Task: Select weekly alert frequency.
Action: Mouse moved to (533, 63)
Screenshot: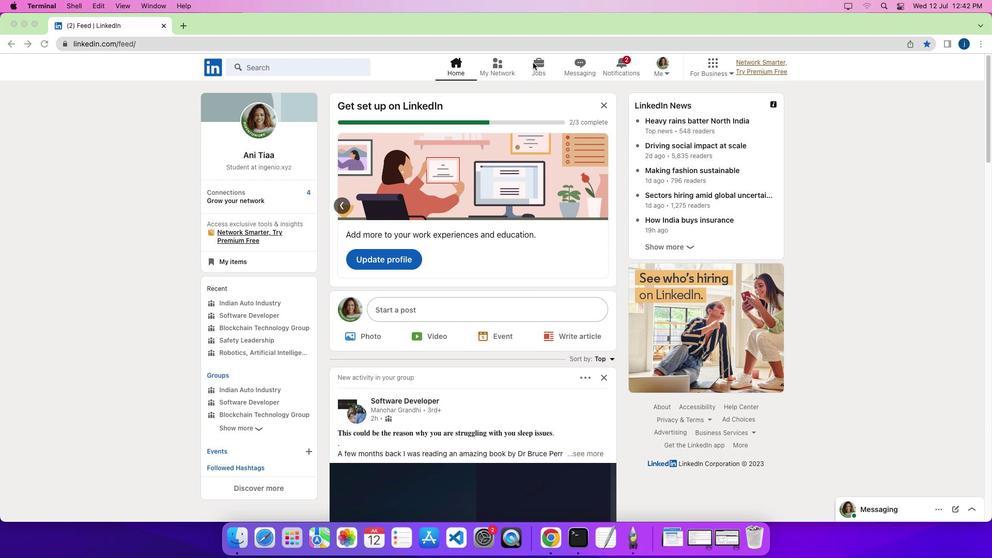 
Action: Mouse pressed left at (533, 63)
Screenshot: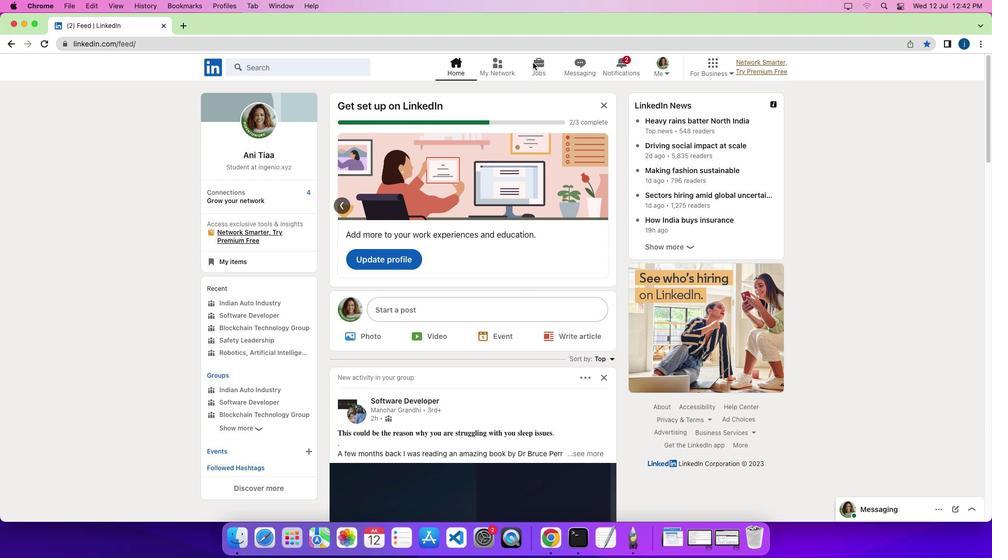 
Action: Mouse pressed left at (533, 63)
Screenshot: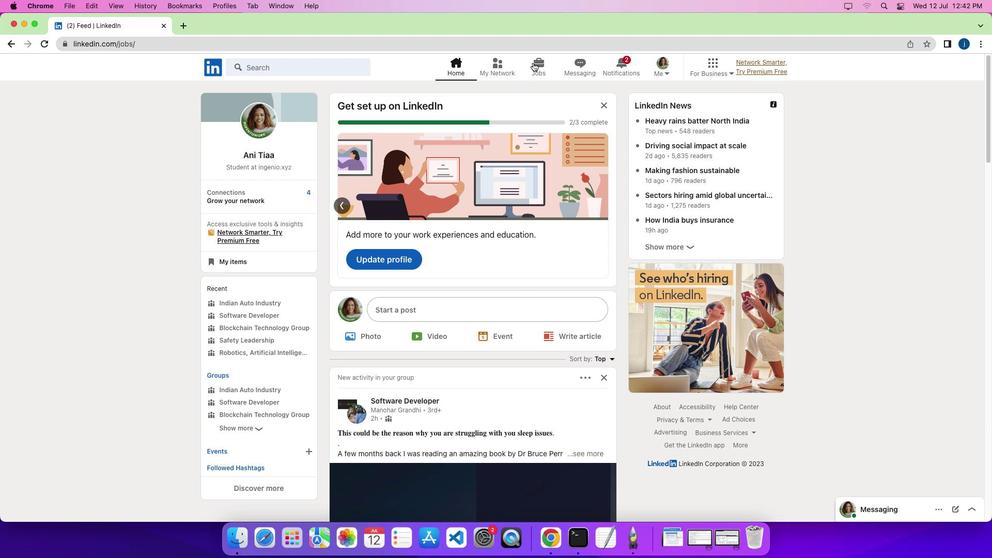 
Action: Mouse moved to (254, 308)
Screenshot: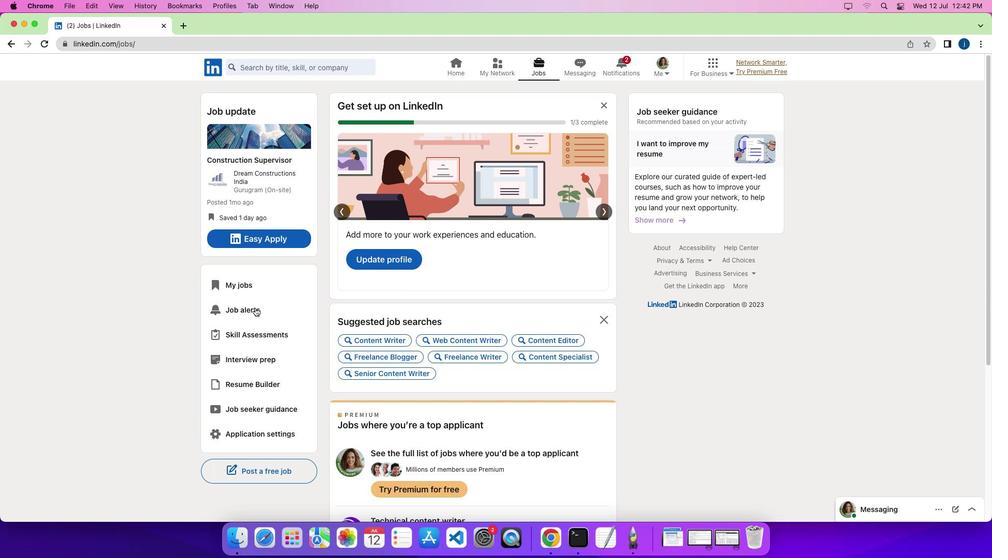 
Action: Mouse pressed left at (254, 308)
Screenshot: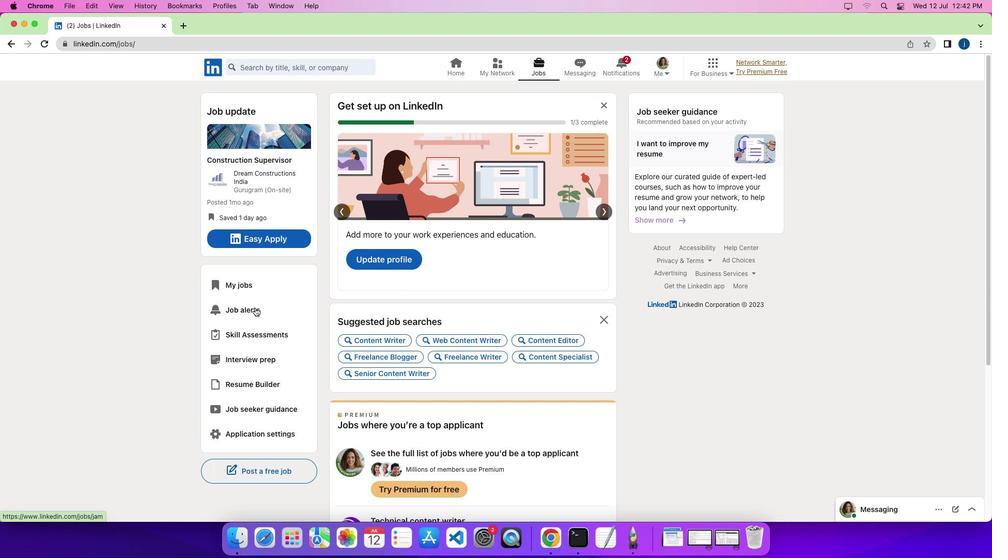 
Action: Mouse moved to (647, 122)
Screenshot: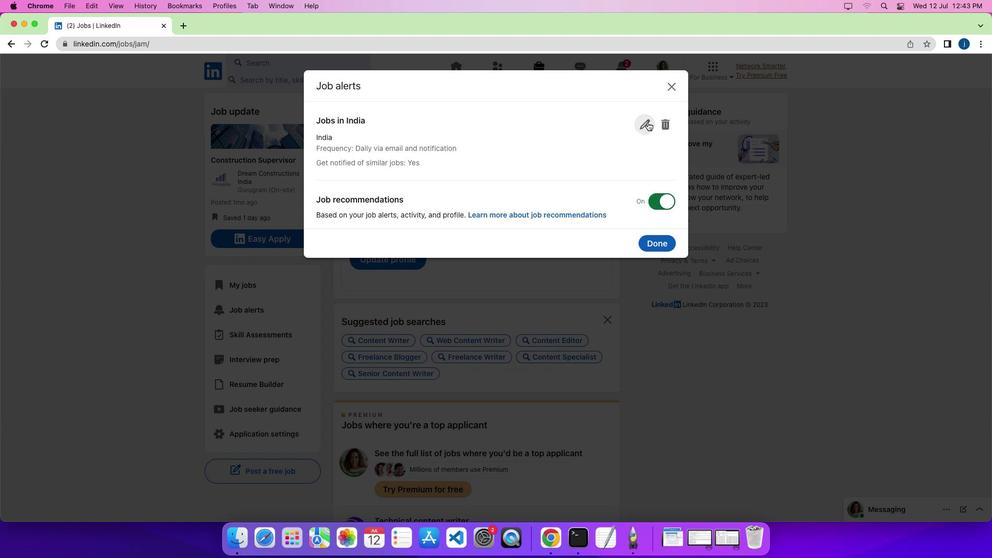 
Action: Mouse pressed left at (647, 122)
Screenshot: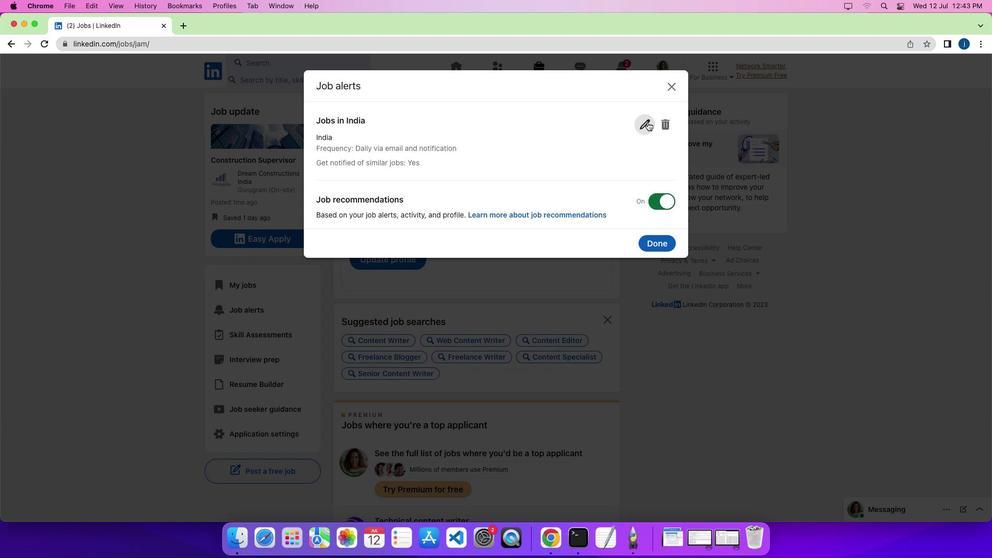 
Action: Mouse moved to (324, 196)
Screenshot: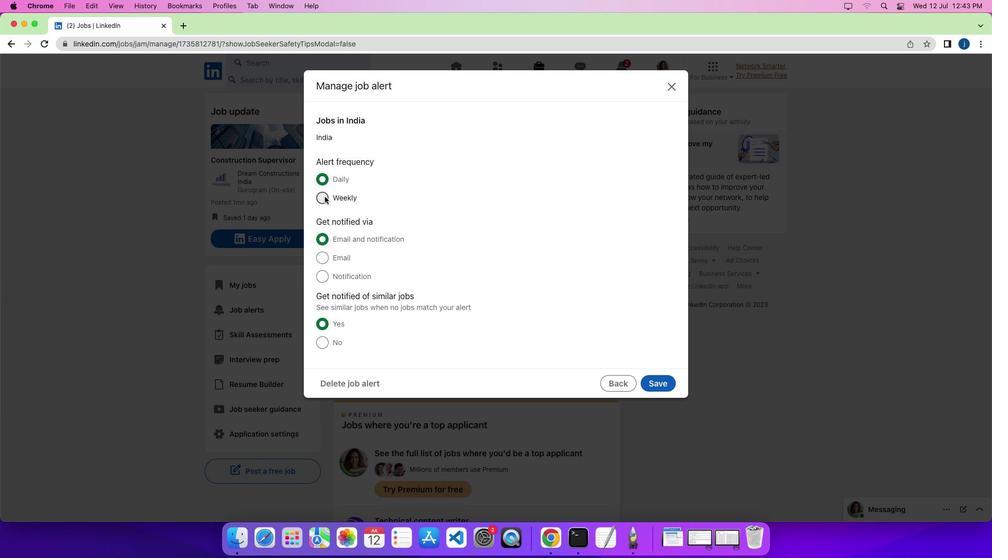 
Action: Mouse pressed left at (324, 196)
Screenshot: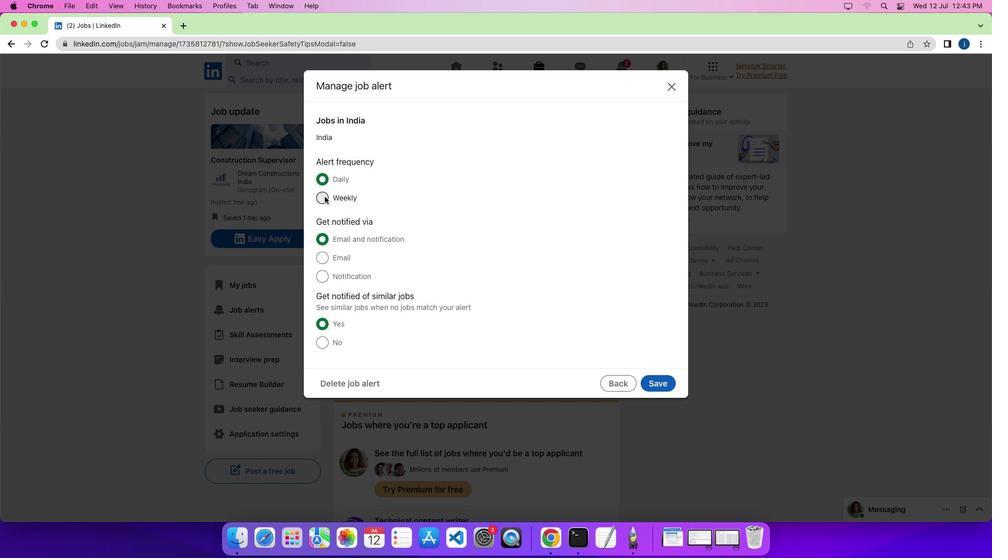 
Action: Mouse moved to (386, 214)
Screenshot: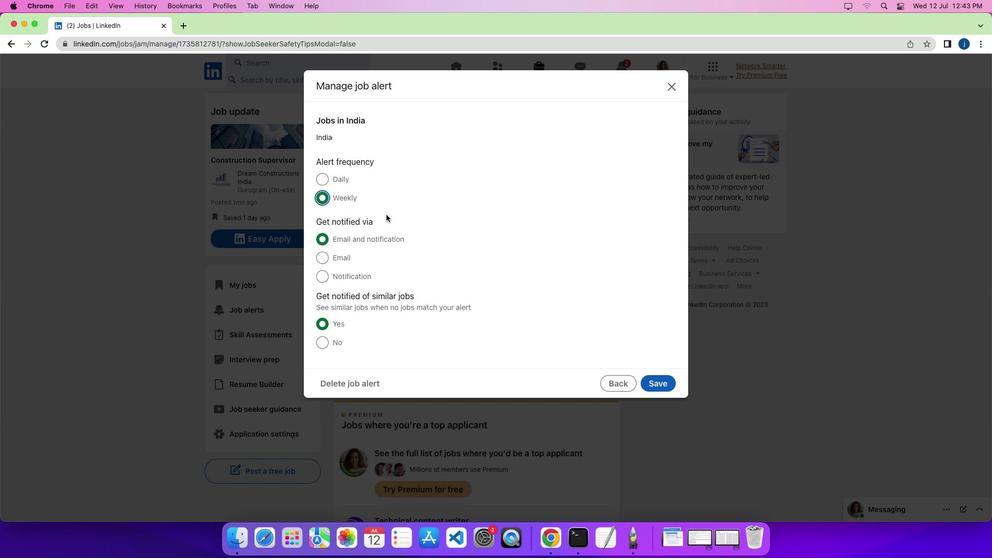 
